 Task: Create a rule from the Recommended list, Task Added to this Project -> add SubTasks in the project AgileOutlook with SubTasks Gather and Analyse Requirements , Design and Implement Solution , System Test and UAT , Release to Production / Go Live
Action: Mouse moved to (79, 245)
Screenshot: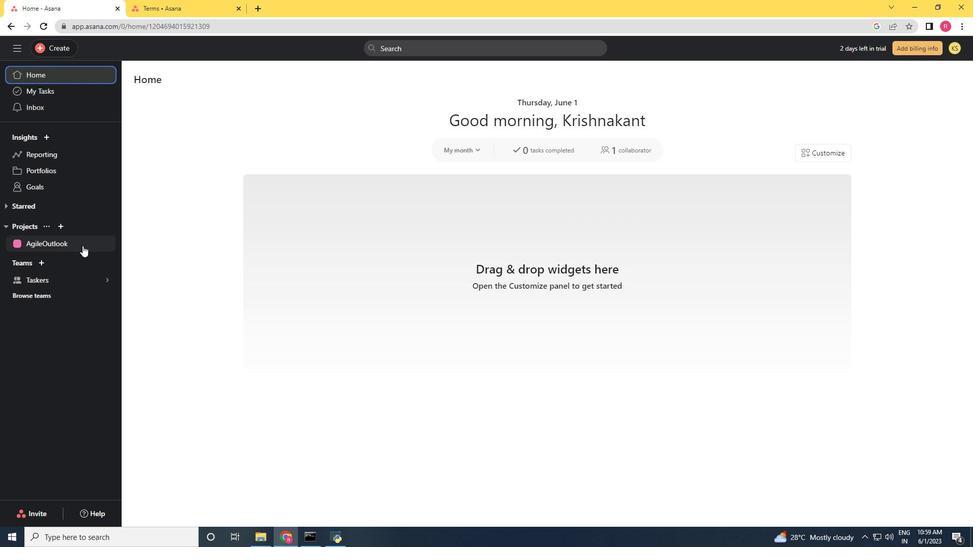
Action: Mouse pressed left at (79, 245)
Screenshot: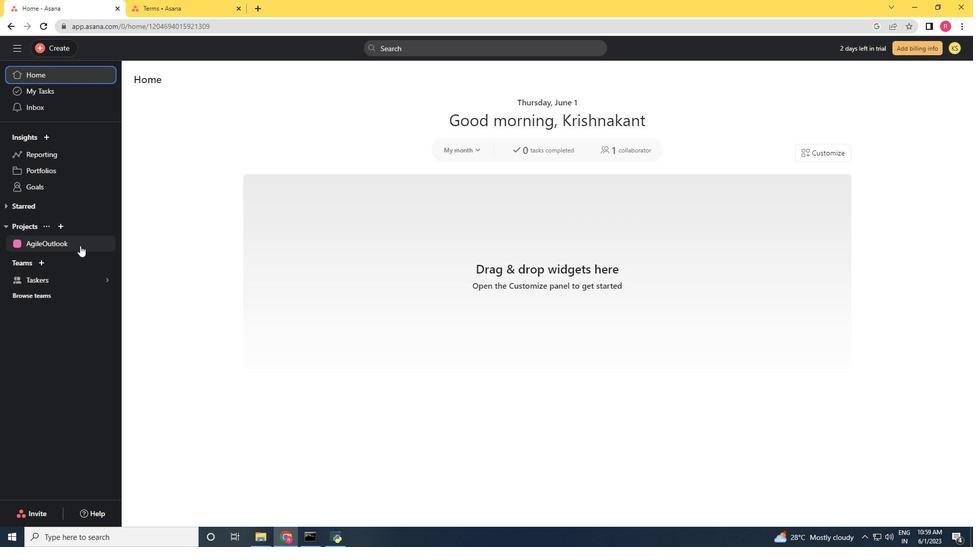 
Action: Mouse moved to (930, 89)
Screenshot: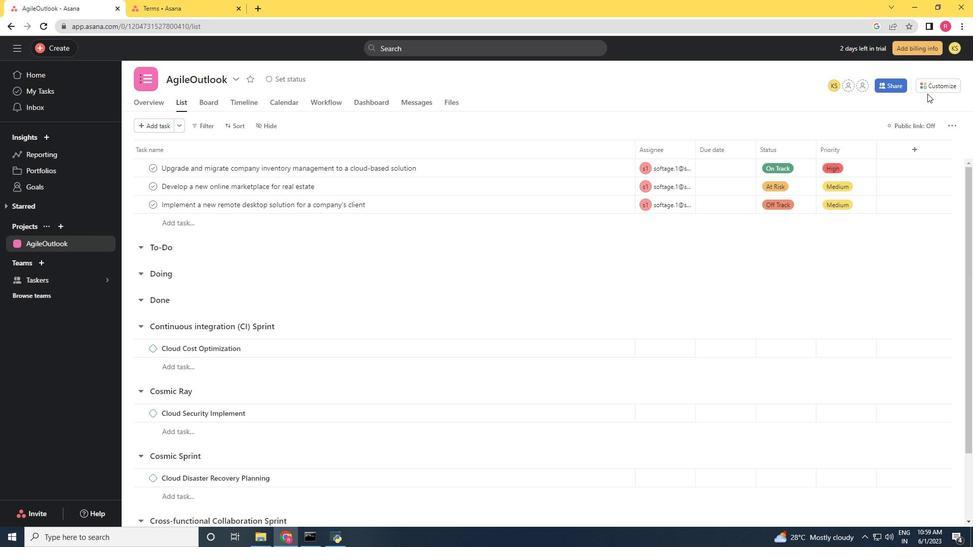 
Action: Mouse pressed left at (930, 89)
Screenshot: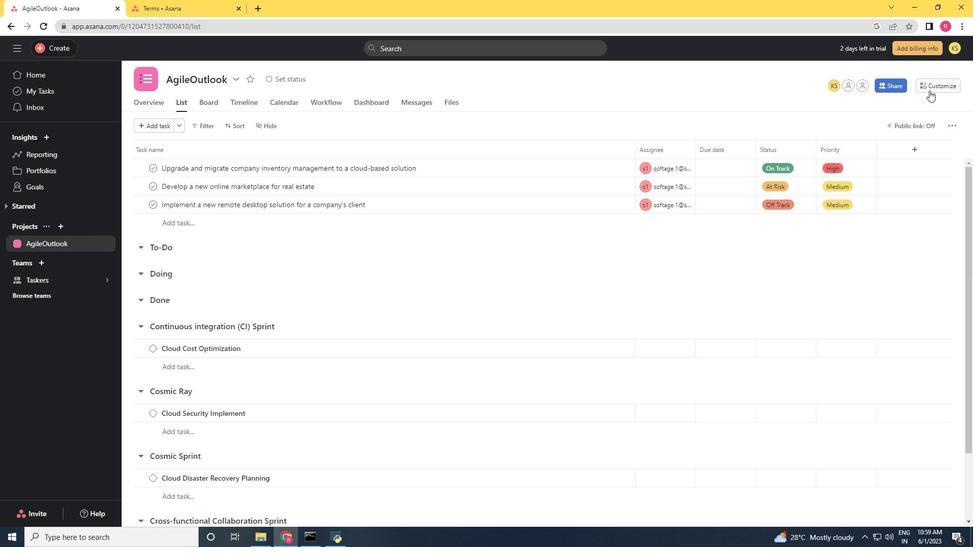 
Action: Mouse moved to (824, 199)
Screenshot: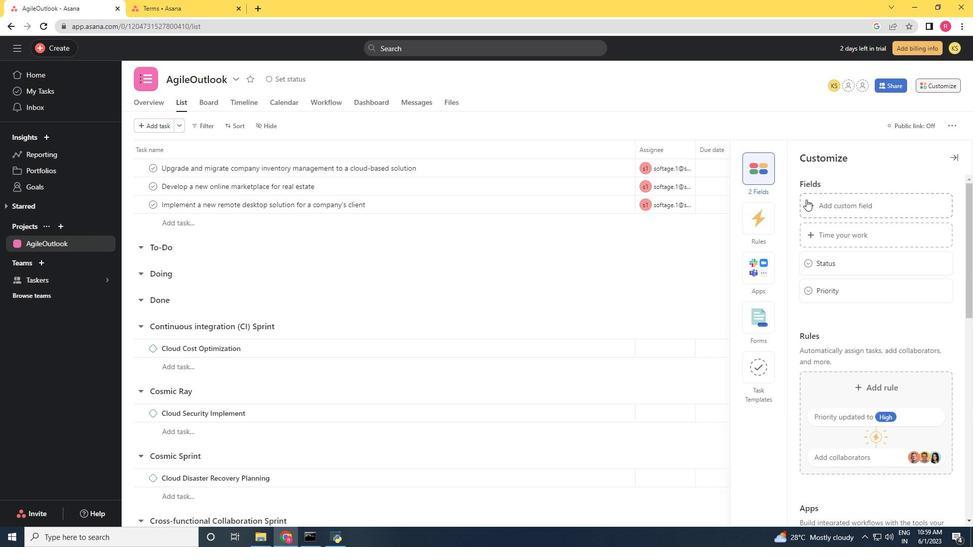 
Action: Mouse pressed left at (824, 199)
Screenshot: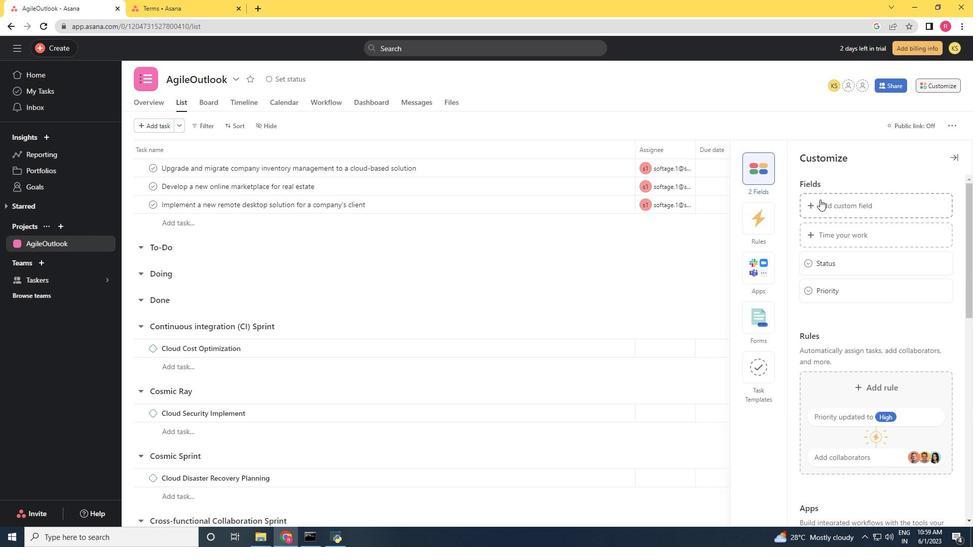 
Action: Mouse moved to (609, 88)
Screenshot: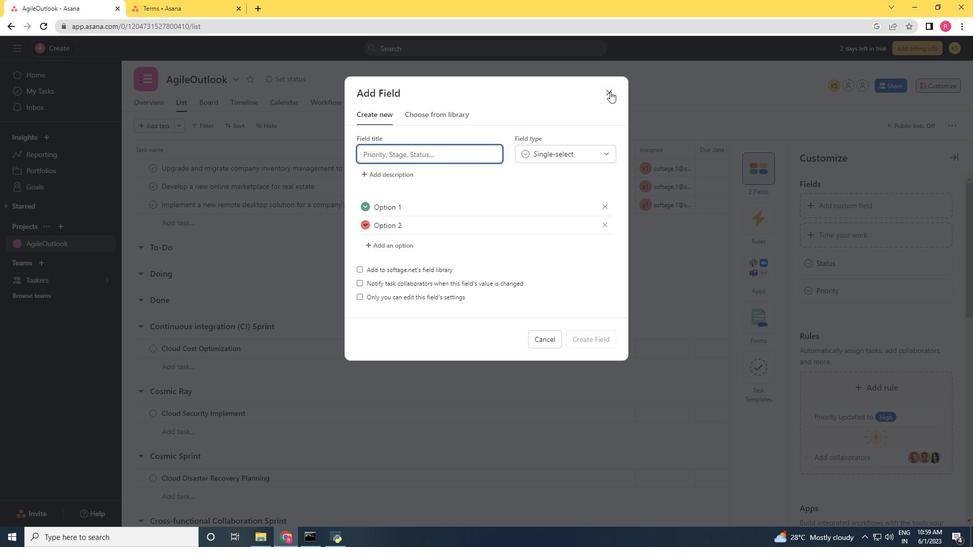 
Action: Mouse pressed left at (609, 88)
Screenshot: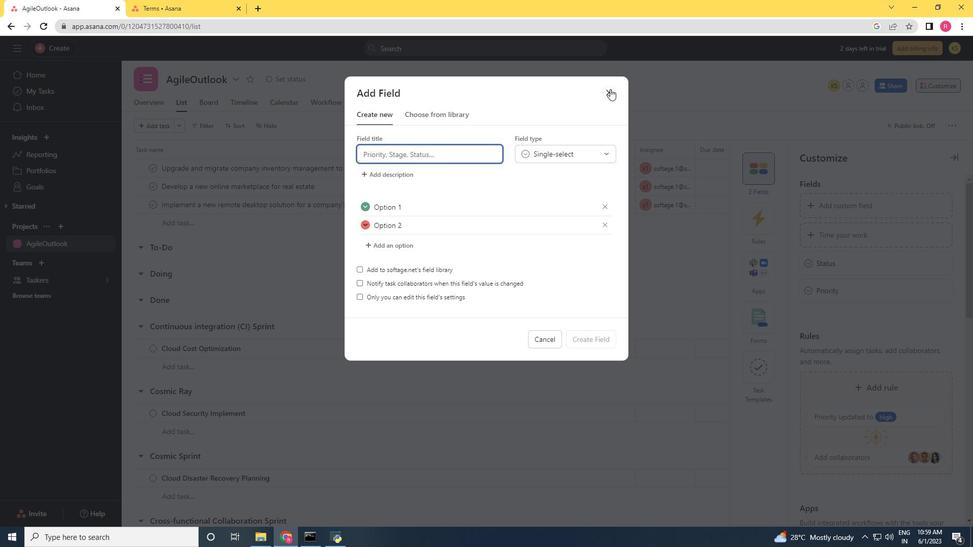 
Action: Mouse moved to (770, 225)
Screenshot: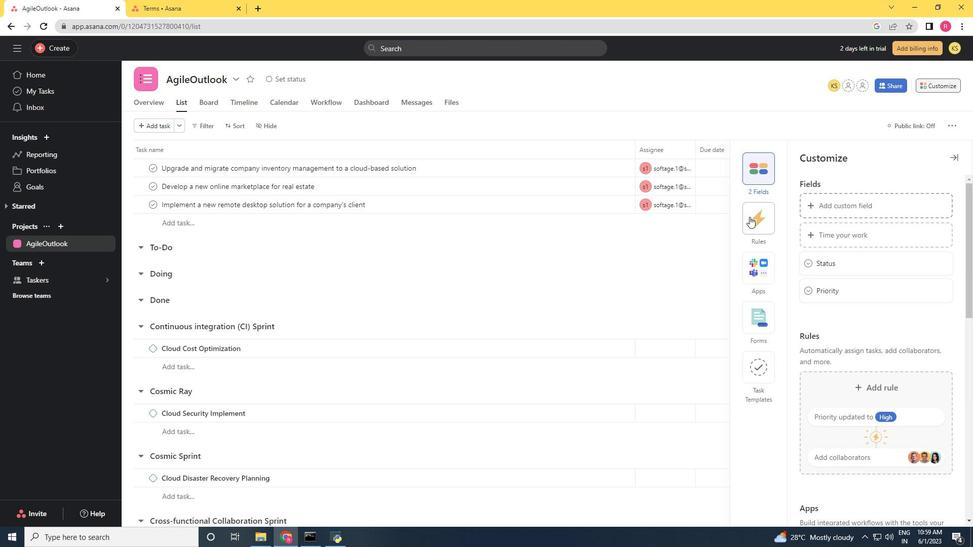 
Action: Mouse pressed left at (770, 225)
Screenshot: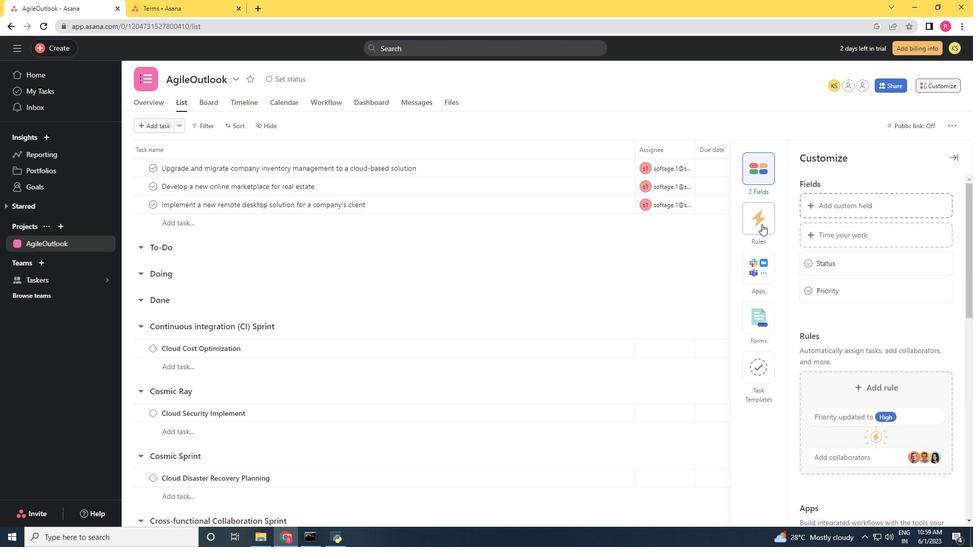 
Action: Mouse moved to (748, 217)
Screenshot: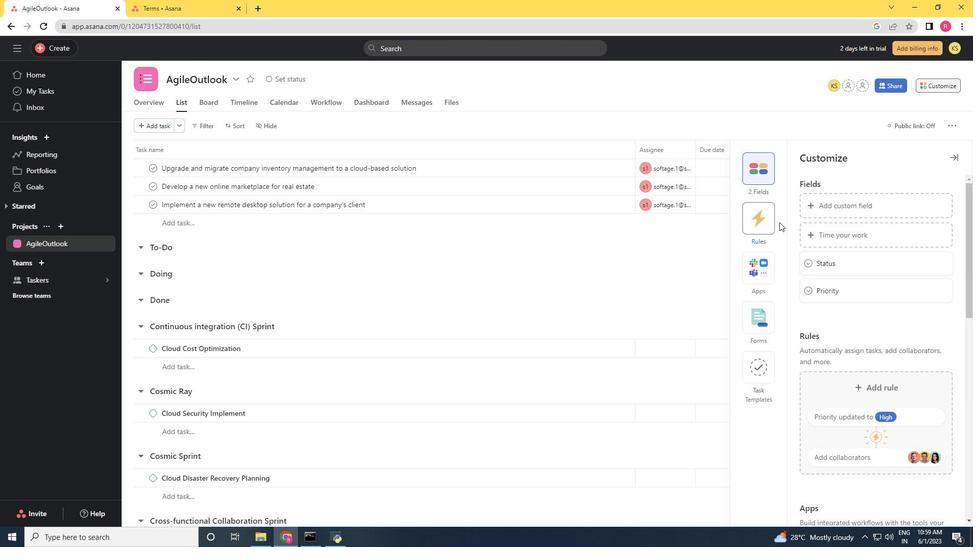 
Action: Mouse pressed left at (748, 217)
Screenshot: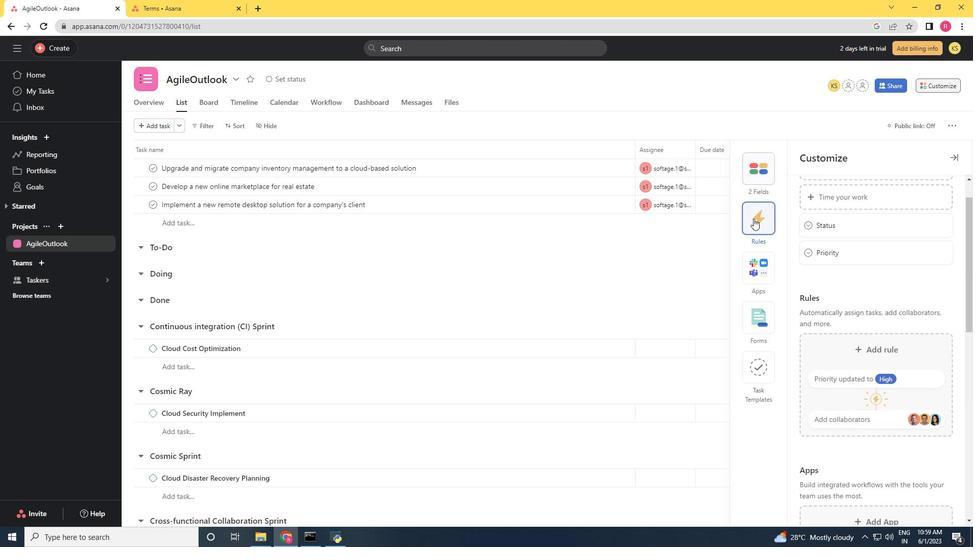 
Action: Mouse moved to (857, 229)
Screenshot: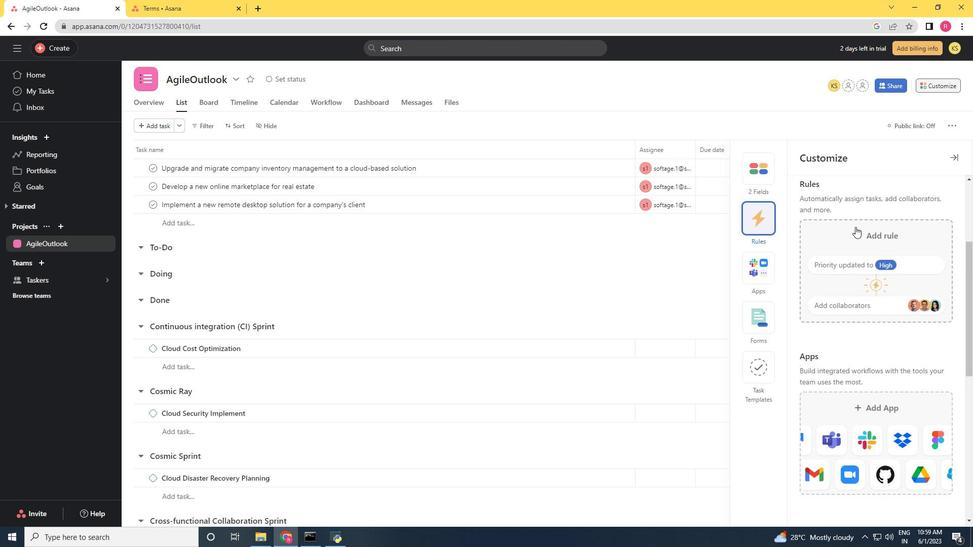 
Action: Mouse pressed left at (857, 229)
Screenshot: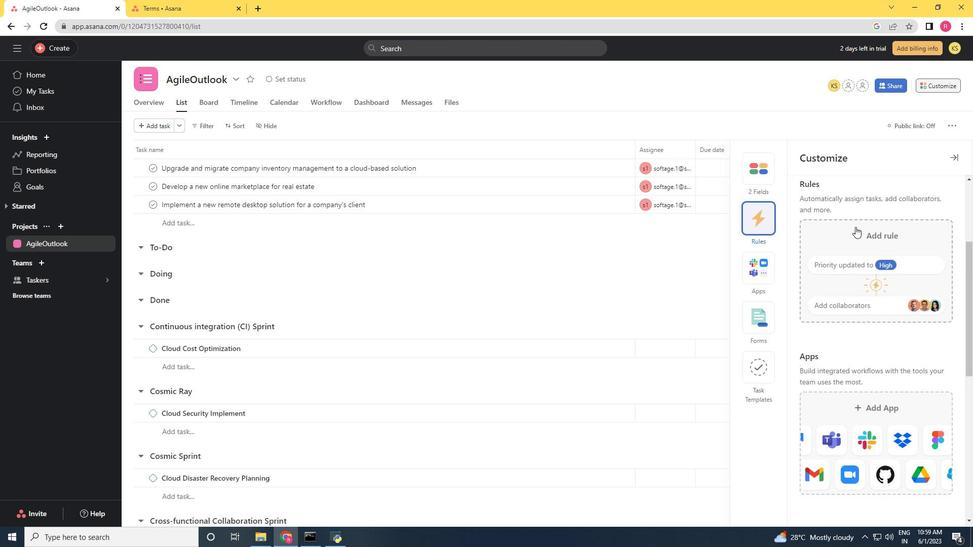 
Action: Mouse moved to (660, 165)
Screenshot: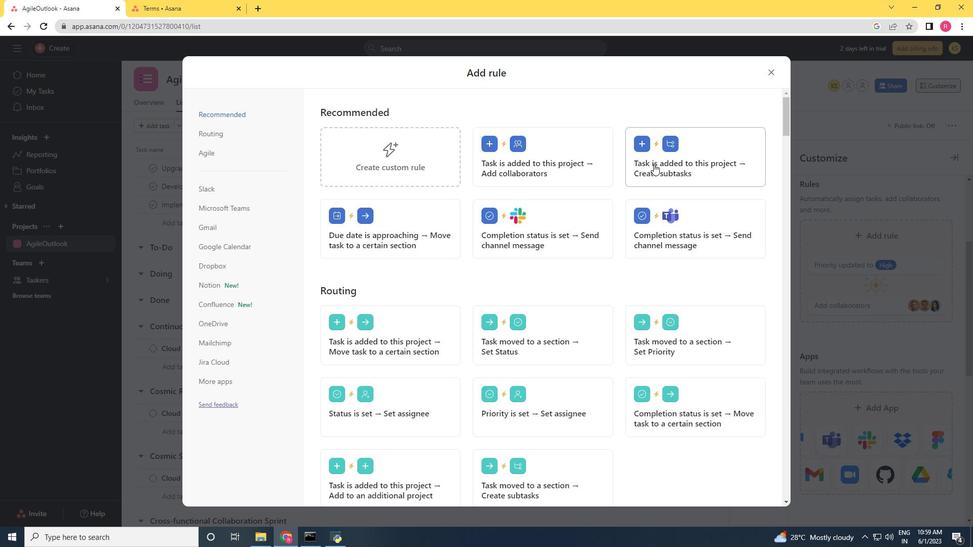 
Action: Mouse pressed left at (660, 165)
Screenshot: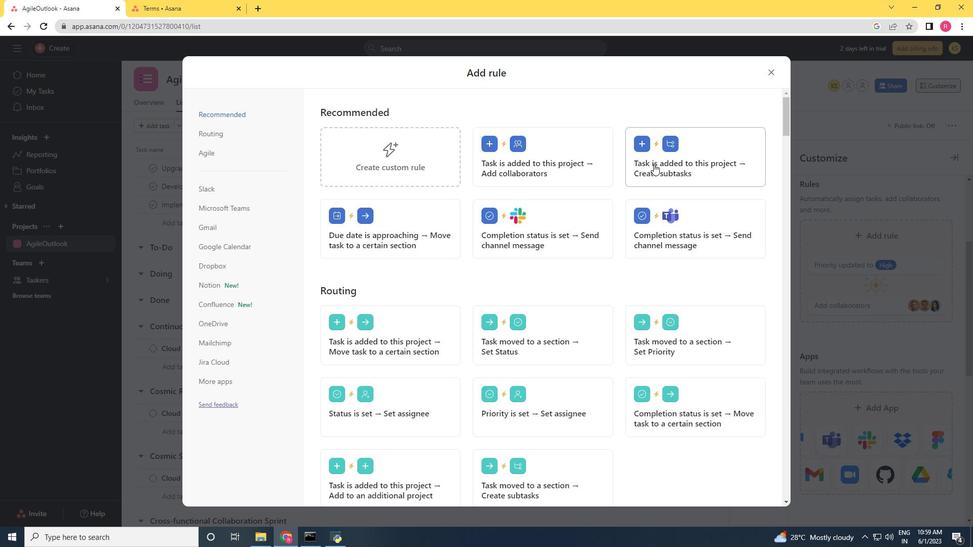 
Action: Mouse moved to (144, 177)
Screenshot: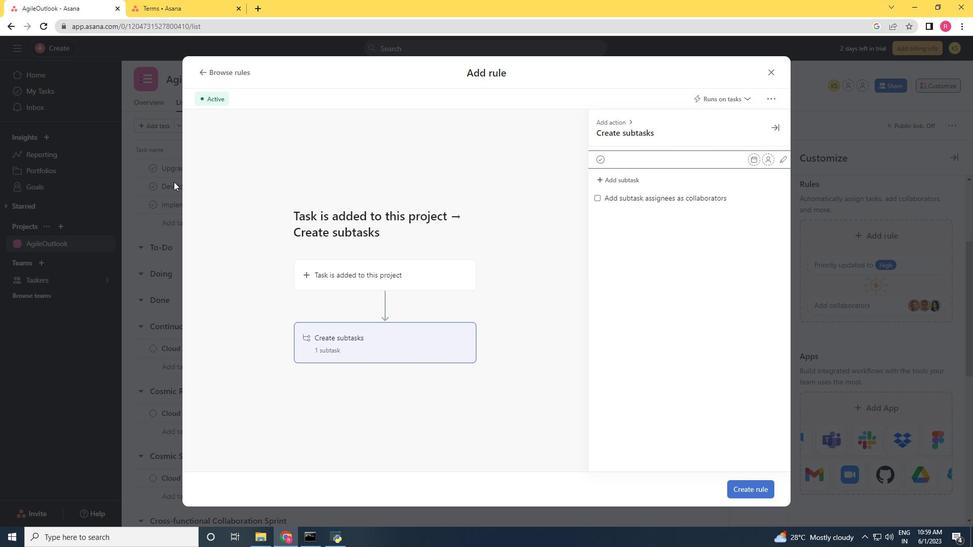 
Action: Key pressed <Key.shift><Key.shift><Key.shift><Key.shift><Key.shift><Key.shift><Key.shift><Key.shift><Key.shift><Key.shift><Key.shift><Key.shift><Key.shift><Key.shift><Key.shift><Key.shift><Key.shift><Key.shift>Gather<Key.space>and<Key.space><Key.shift><Key.shift><Key.shift><Key.shift><Key.shift><Key.shift><Key.shift>Analyse<Key.space><Key.shift>Requirements<Key.enter><Key.shift>Design<Key.space>and<Key.space><Key.shift>Implement<Key.space><Key.shift>Solution<Key.enter><Key.shift>System<Key.space><Key.shift>Test<Key.space>and<Key.space><Key.shift><Key.shift><Key.shift><Key.shift><Key.shift><Key.shift><Key.shift><Key.shift><Key.shift><Key.shift><Key.shift><Key.shift><Key.shift><Key.shift><Key.shift><Key.shift>UAT<Key.space><Key.shift>Release<Key.space><Key.backspace><Key.backspace><Key.backspace><Key.backspace><Key.backspace><Key.backspace><Key.backspace><Key.backspace><Key.enter><Key.shift><Key.shift><Key.shift><Key.shift>Release<Key.space>to<Key.space><Key.shift>Production<Key.space>/<Key.space><Key.shift>D<Key.backspace><Key.shift><Key.shift><Key.shift><Key.shift><Key.shift><Key.shift>Go<Key.space><Key.shift_r>Live
Screenshot: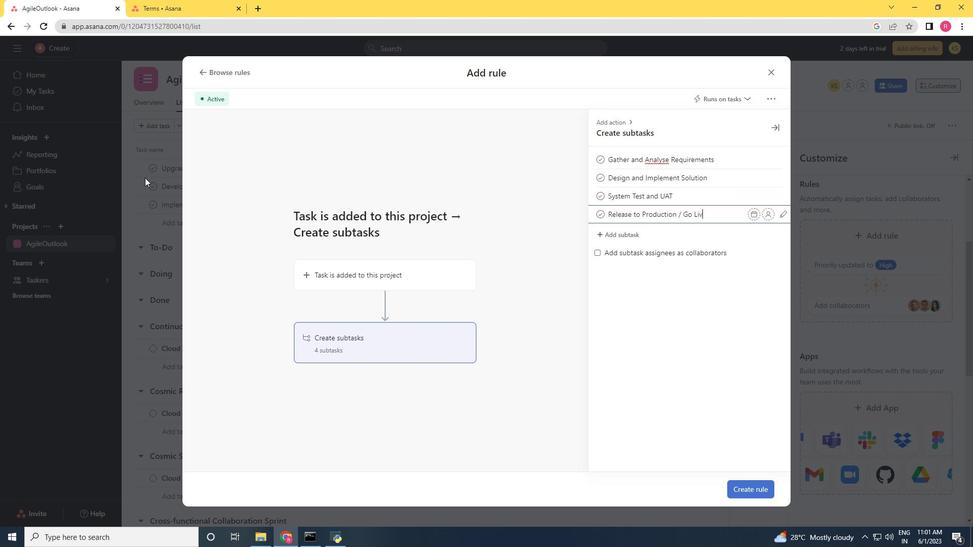 
Action: Mouse moved to (759, 491)
Screenshot: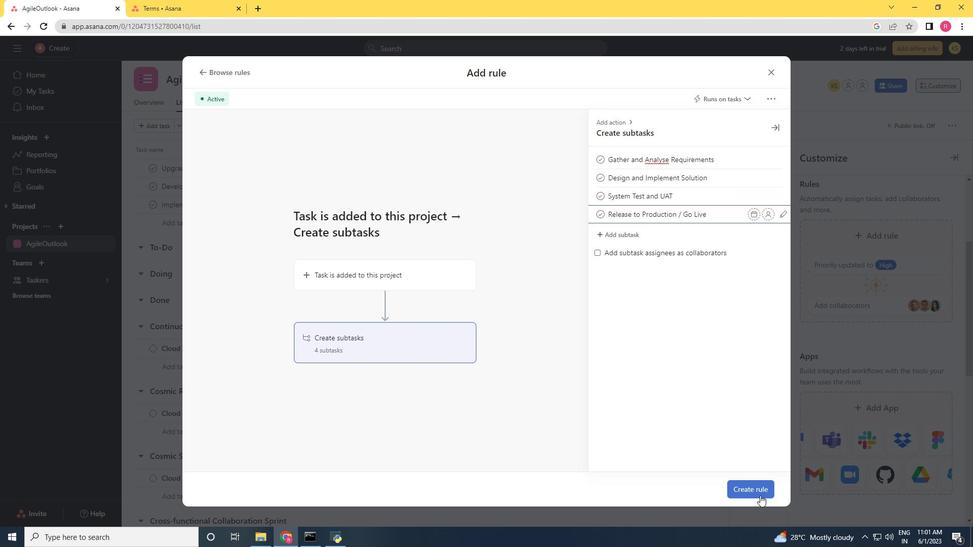 
Action: Mouse pressed left at (759, 491)
Screenshot: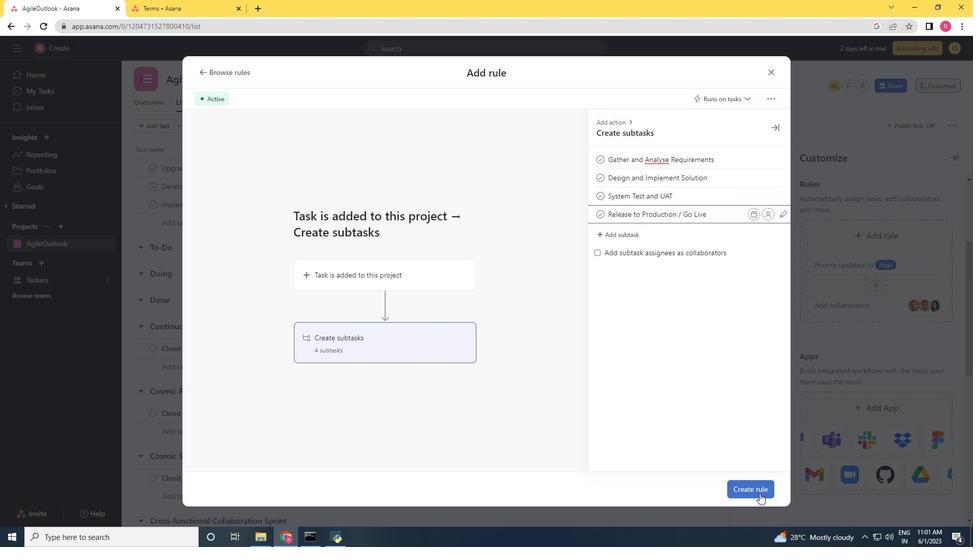 
Action: Mouse moved to (722, 496)
Screenshot: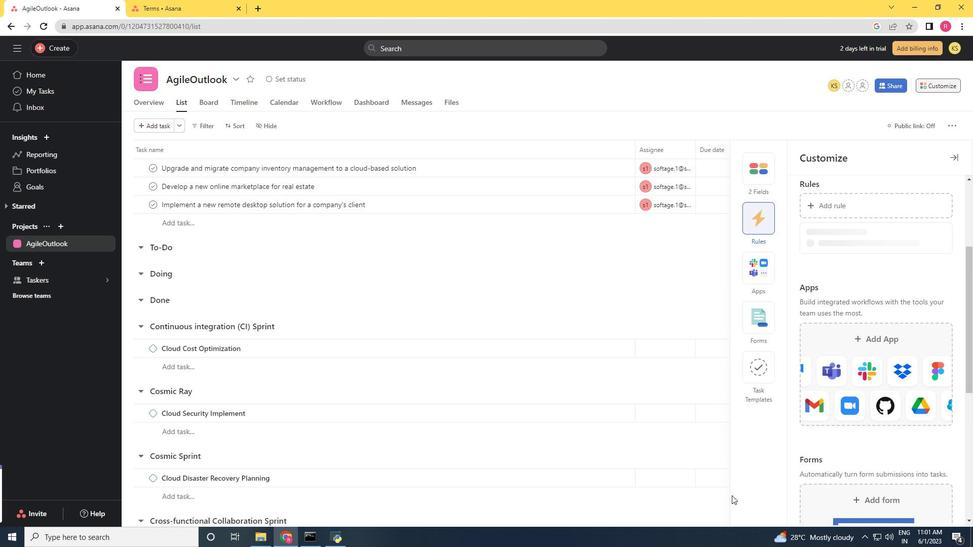 
